 Task: Add Herbal Cup Organic Turmeric Ginger & Black Pepper Tea to the cart.
Action: Mouse pressed left at (16, 83)
Screenshot: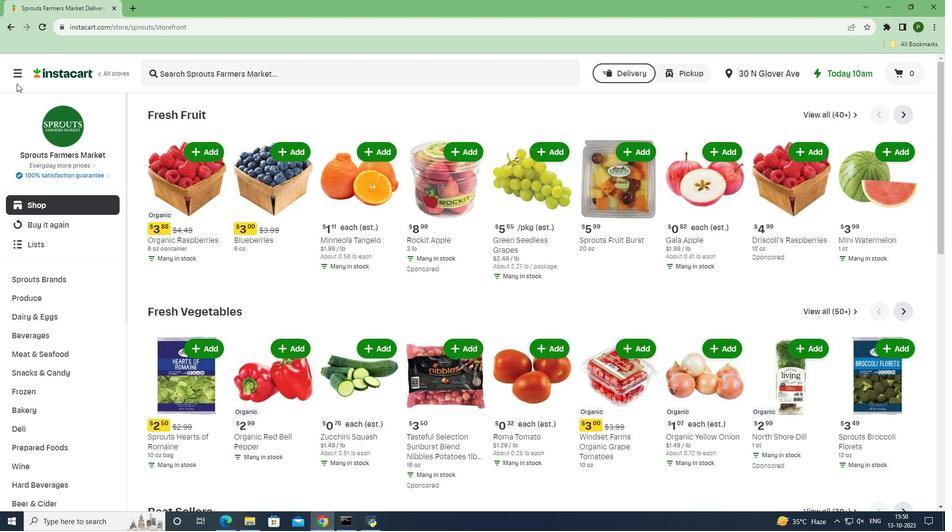 
Action: Mouse moved to (17, 72)
Screenshot: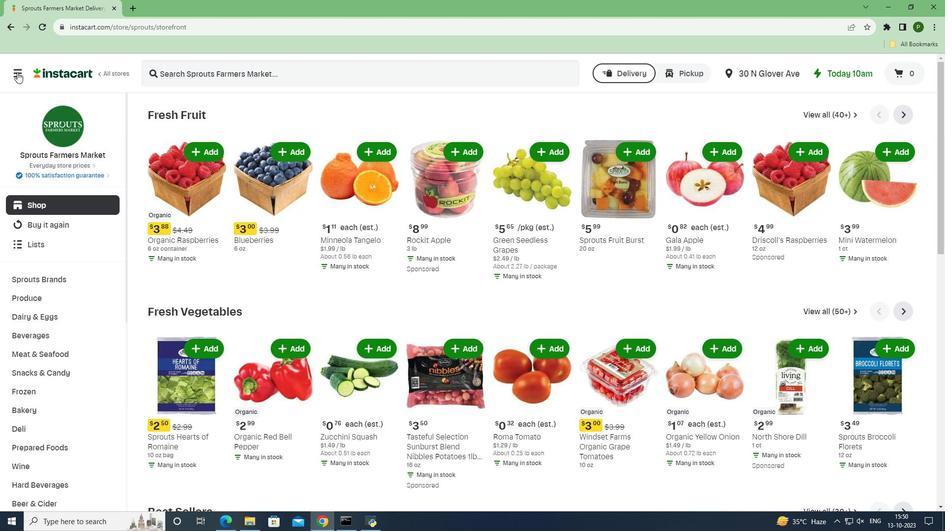 
Action: Mouse pressed left at (17, 72)
Screenshot: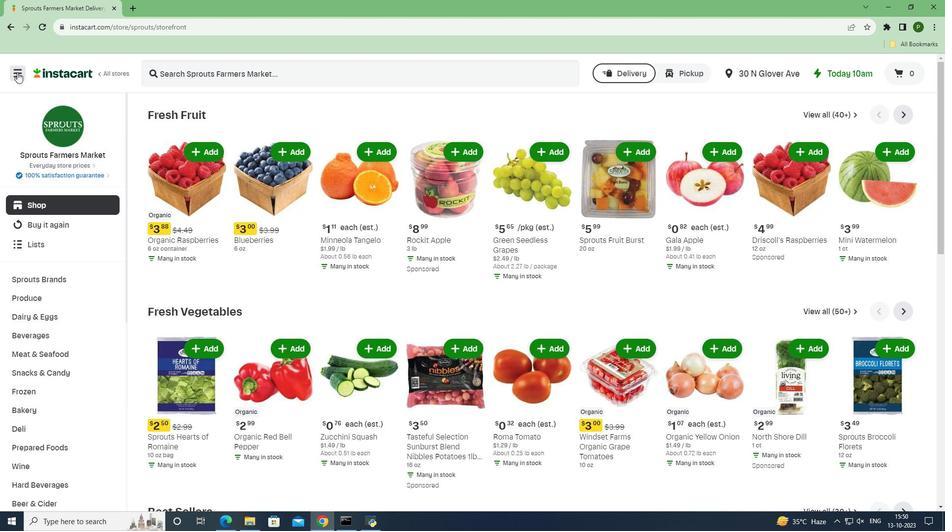 
Action: Mouse moved to (38, 263)
Screenshot: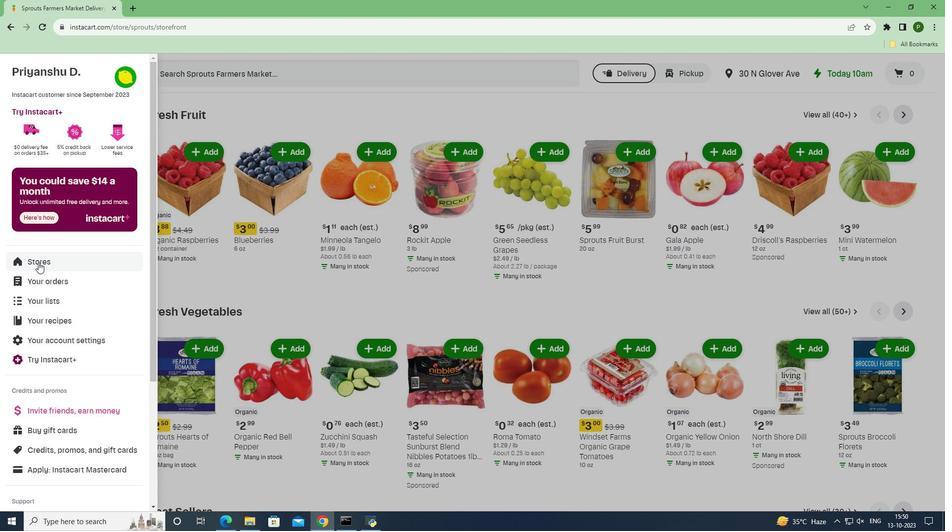 
Action: Mouse pressed left at (38, 263)
Screenshot: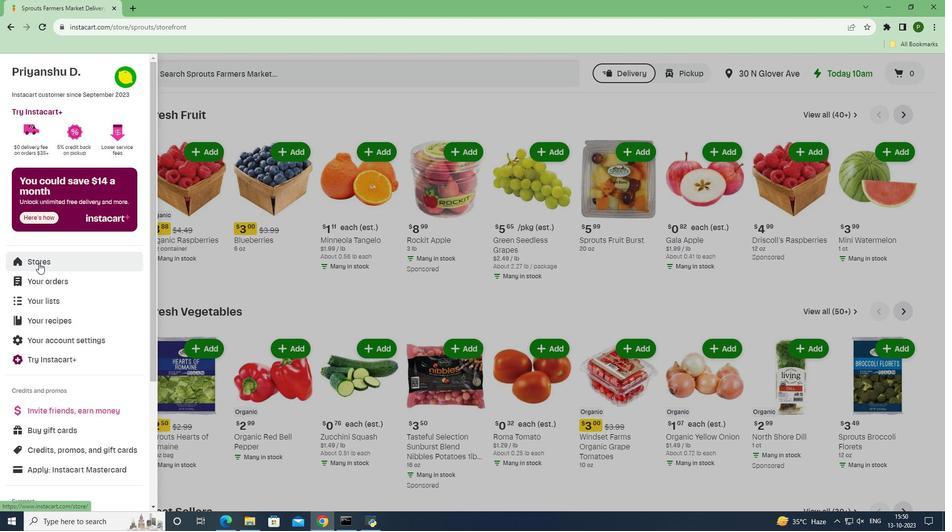 
Action: Mouse moved to (223, 111)
Screenshot: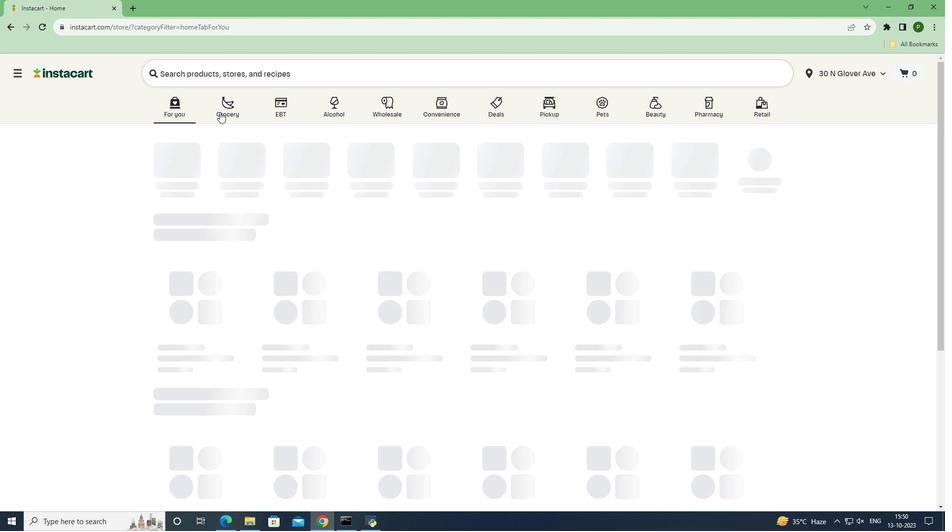
Action: Mouse pressed left at (223, 111)
Screenshot: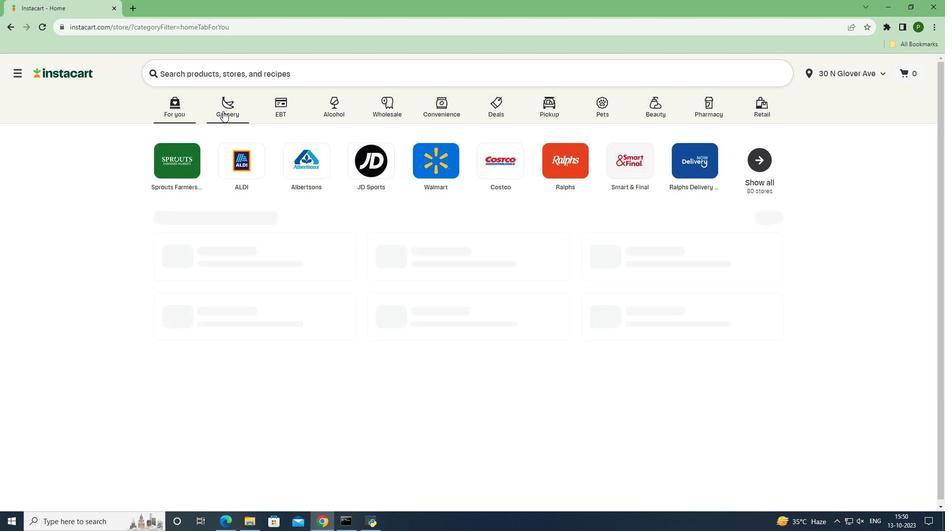 
Action: Mouse moved to (605, 230)
Screenshot: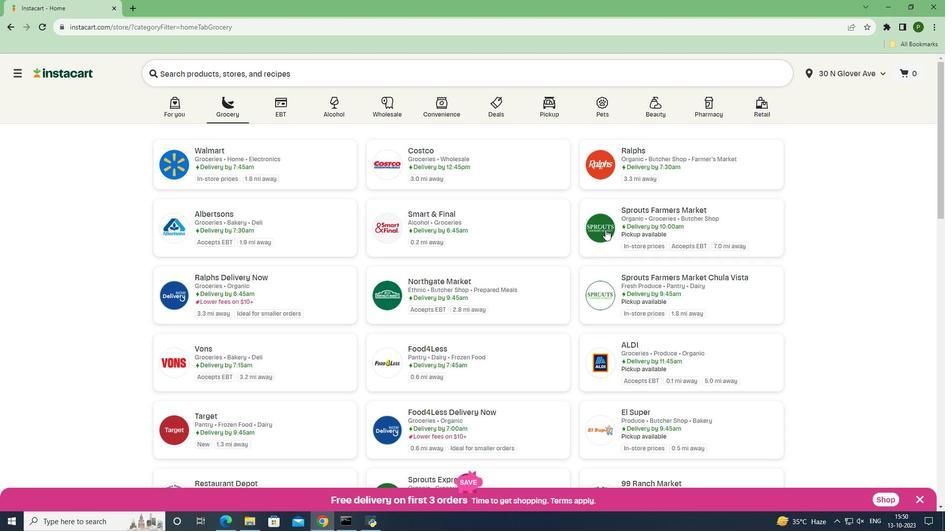 
Action: Mouse pressed left at (605, 230)
Screenshot: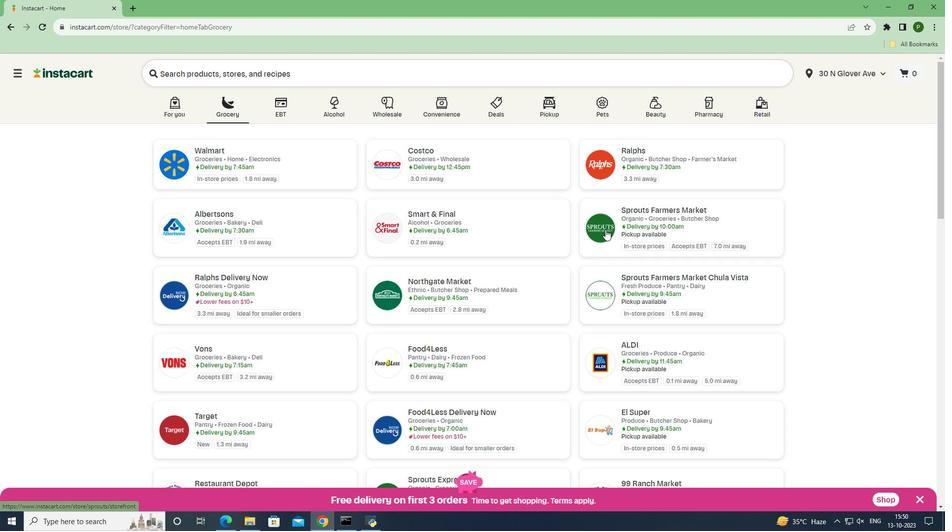 
Action: Mouse moved to (42, 333)
Screenshot: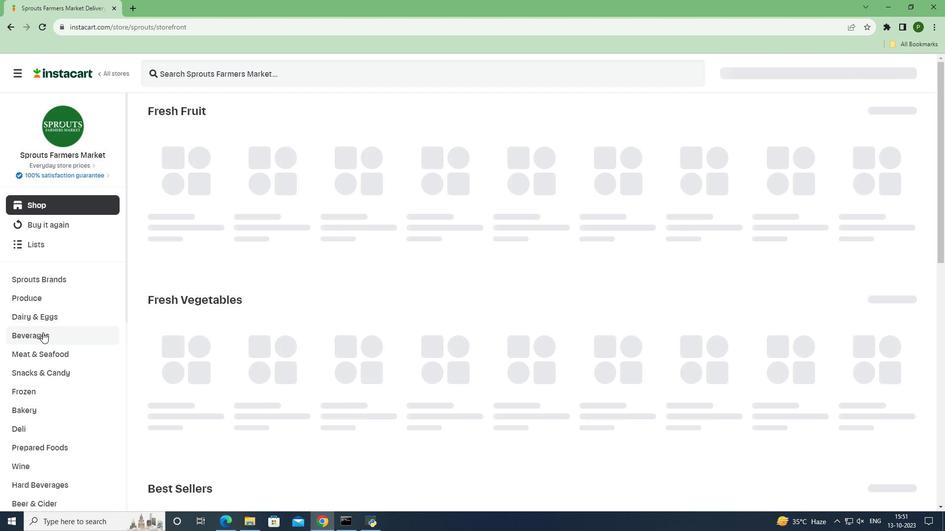 
Action: Mouse pressed left at (42, 333)
Screenshot: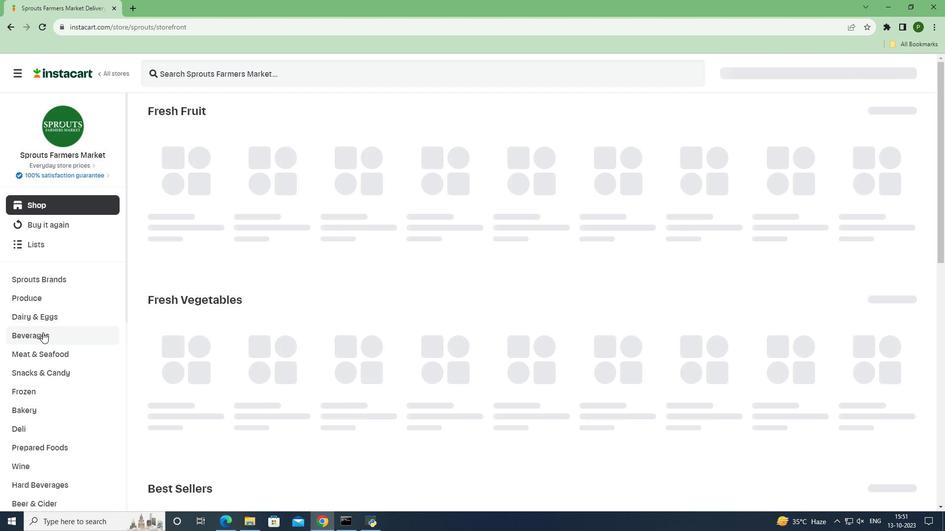 
Action: Mouse moved to (852, 136)
Screenshot: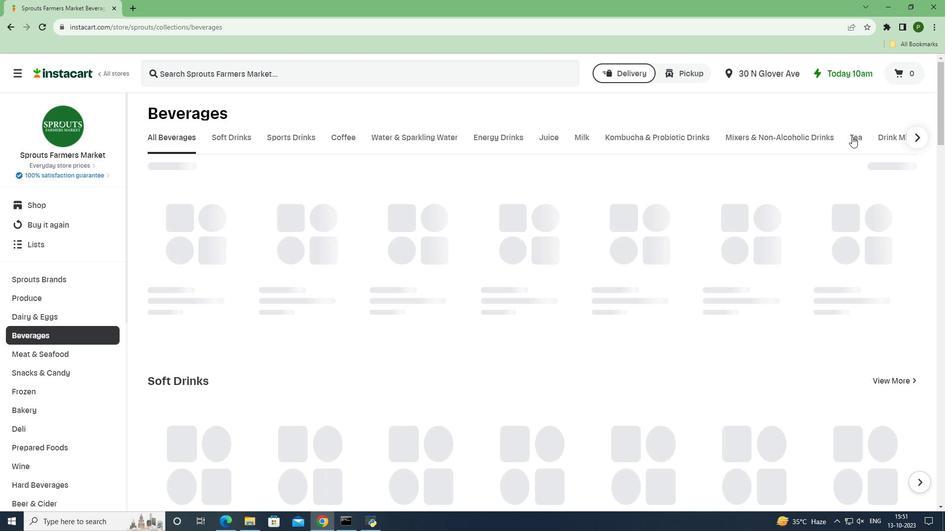 
Action: Mouse pressed left at (852, 136)
Screenshot: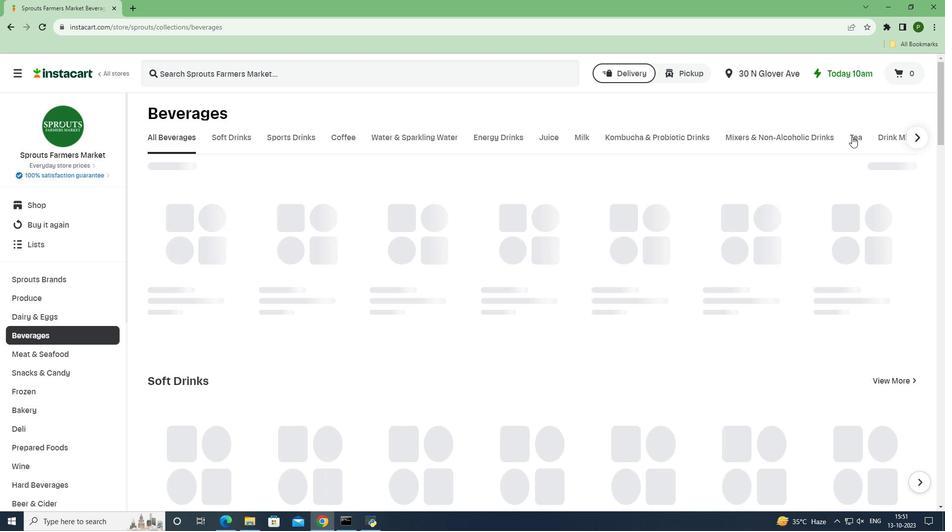 
Action: Mouse moved to (414, 69)
Screenshot: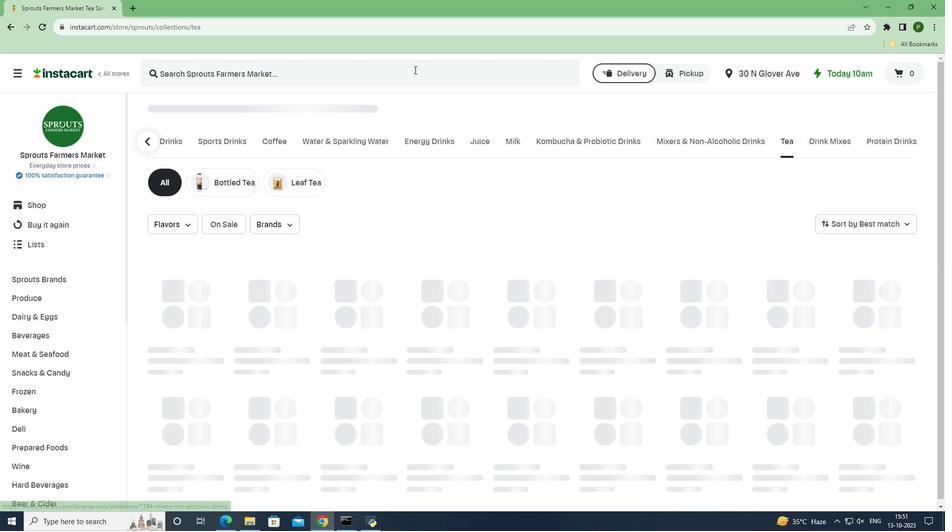 
Action: Mouse pressed left at (414, 69)
Screenshot: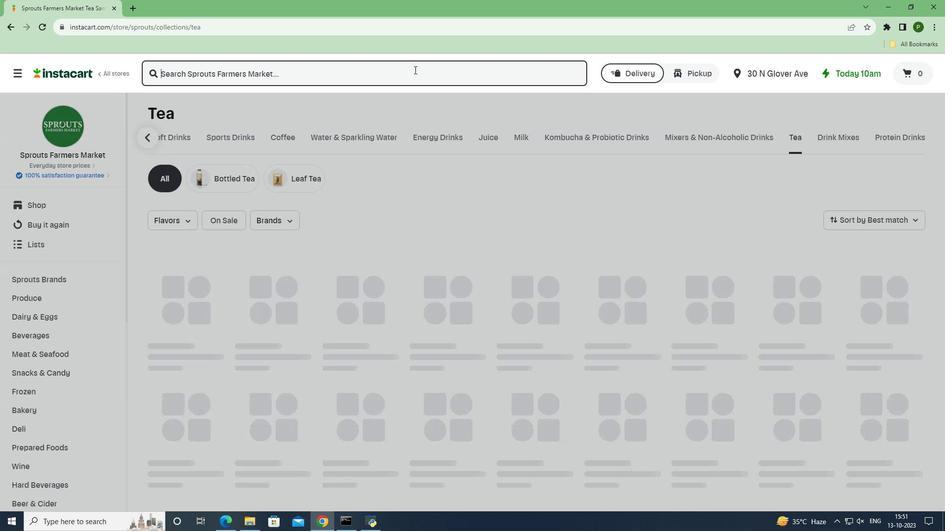 
Action: Key pressed <Key.caps_lock>H<Key.caps_lock>erbal<Key.space><Key.caps_lock>C<Key.caps_lock>up<Key.space><Key.caps_lock>O<Key.caps_lock>rganic<Key.space><Key.caps_lock>T<Key.caps_lock>urmeric<Key.space><Key.caps_lock>G<Key.caps_lock>inger<Key.space><Key.shift>&<Key.space><Key.caps_lock>B<Key.caps_lock>lack<Key.space><Key.caps_lock>P<Key.caps_lock>eppr<Key.backspace>er<Key.space><Key.caps_lock>T<Key.caps_lock>ea<Key.space><Key.enter>
Screenshot: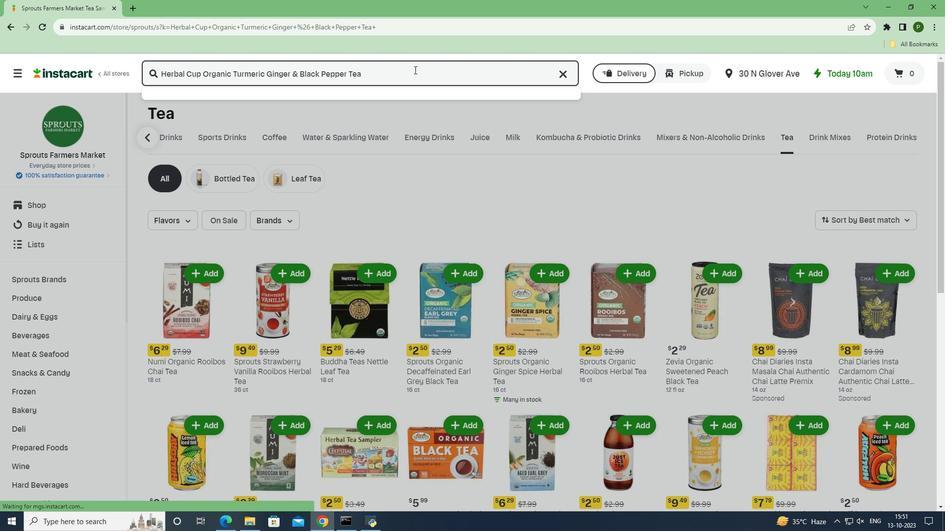 
Action: Mouse moved to (731, 154)
Screenshot: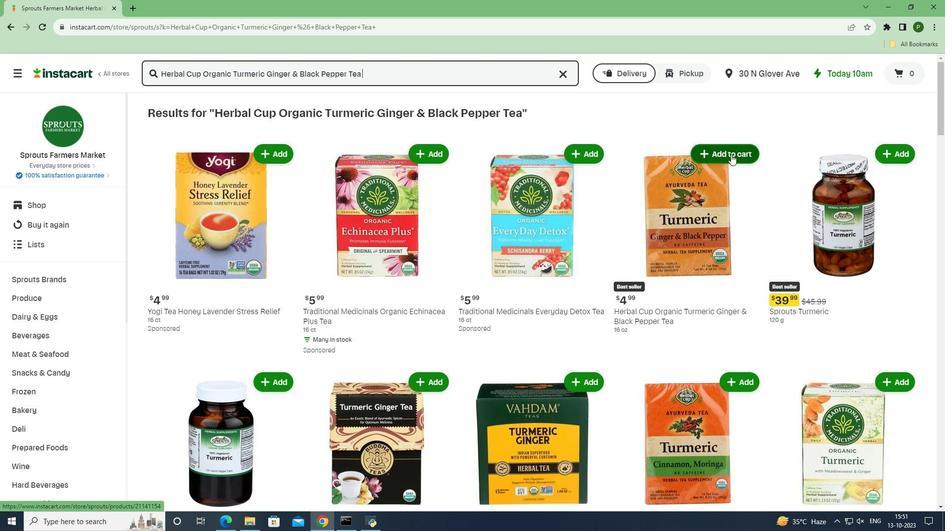 
Action: Mouse pressed left at (731, 154)
Screenshot: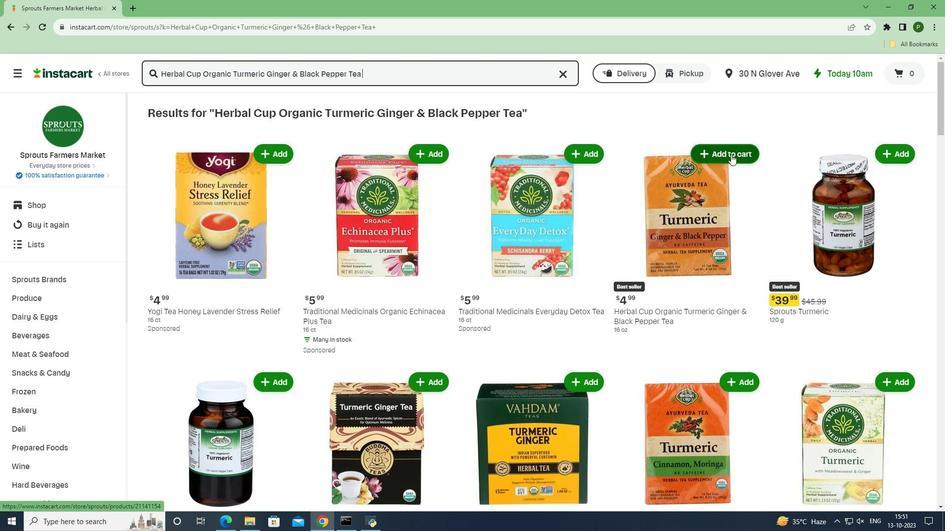 
Action: Mouse moved to (755, 210)
Screenshot: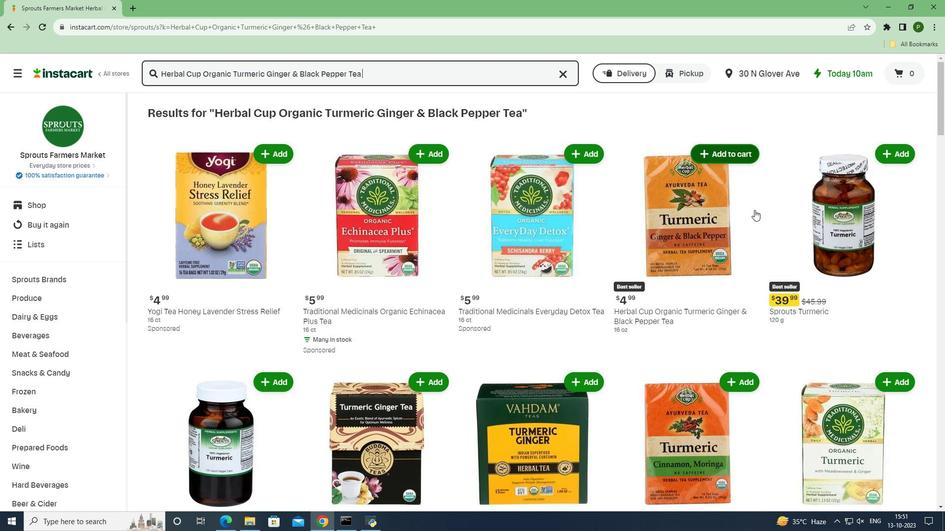 
